 Task: Create a profile in node.js.
Action: Mouse moved to (15, 595)
Screenshot: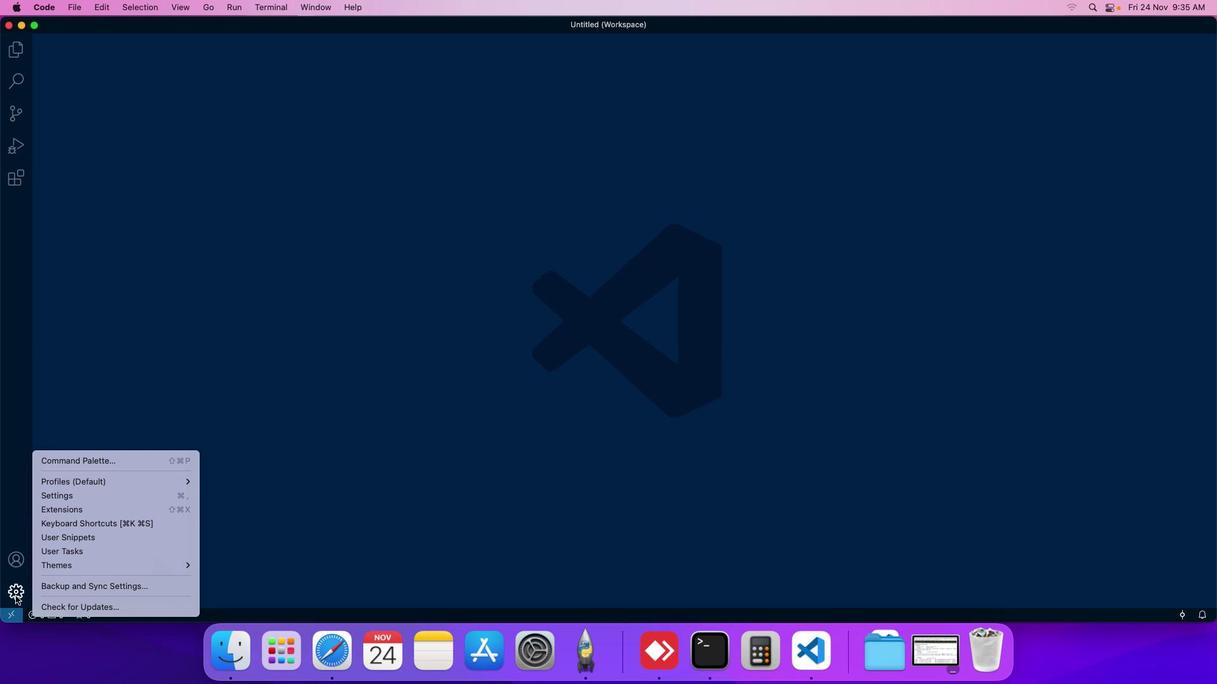 
Action: Mouse pressed left at (15, 595)
Screenshot: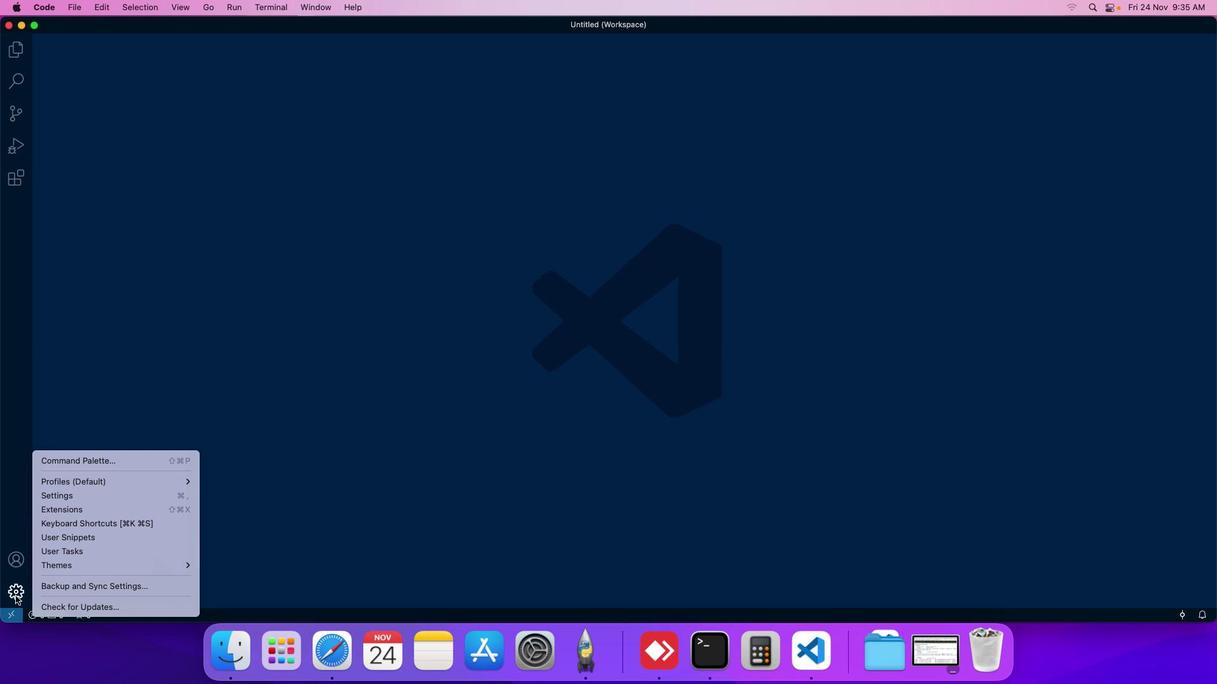
Action: Mouse moved to (228, 517)
Screenshot: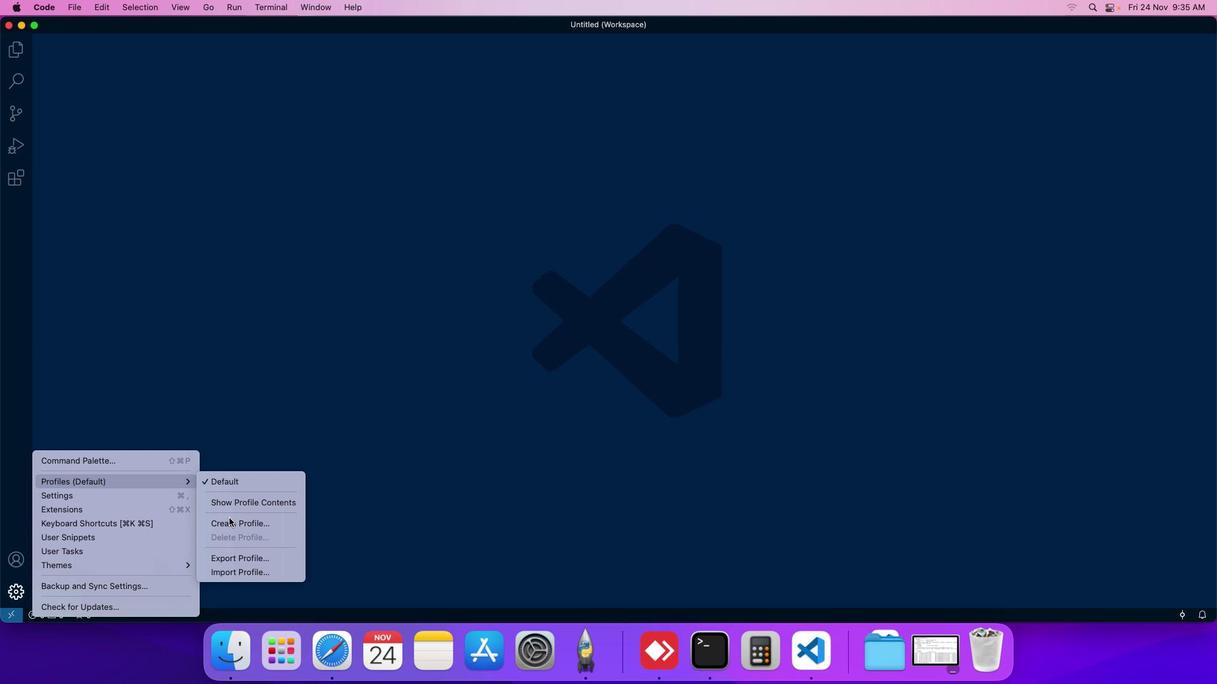 
Action: Mouse pressed left at (228, 517)
Screenshot: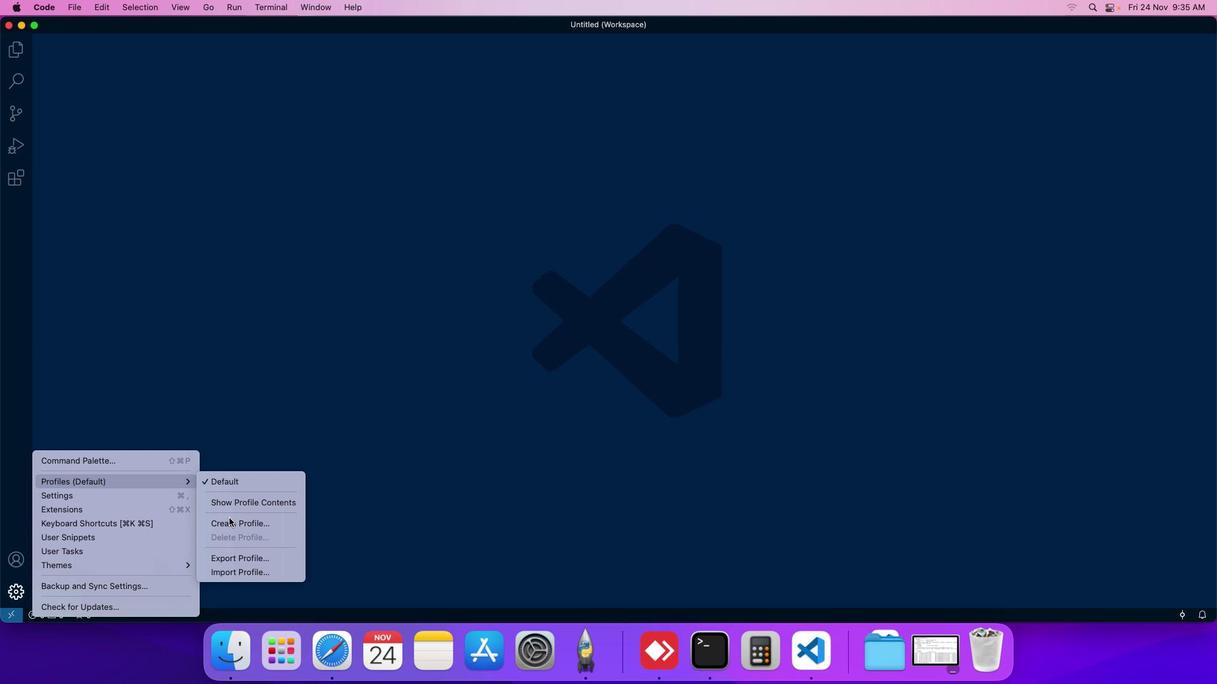 
Action: Mouse moved to (593, 89)
Screenshot: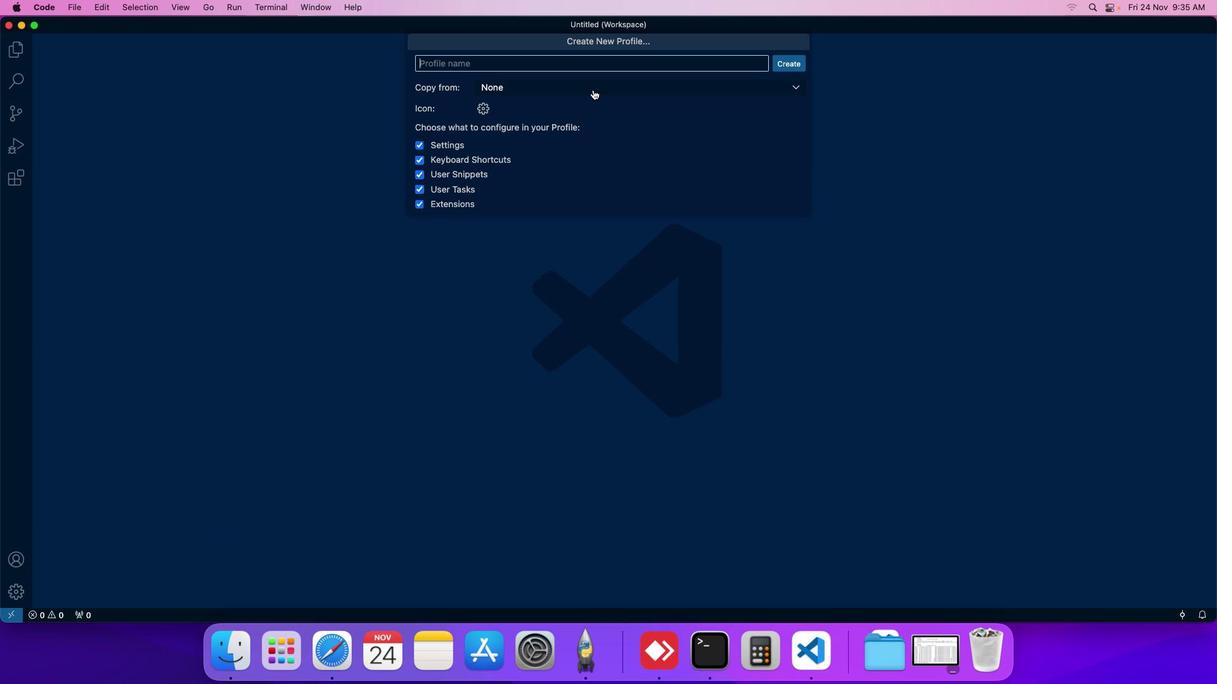 
Action: Mouse pressed left at (593, 89)
Screenshot: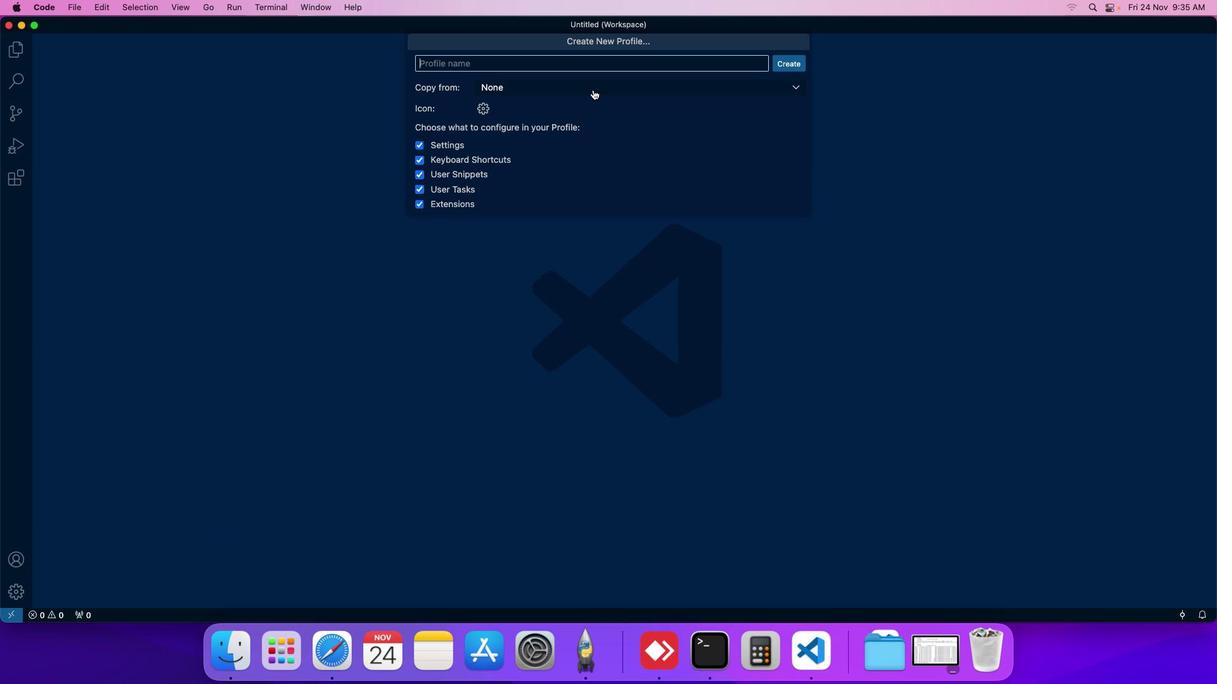 
Action: Mouse moved to (499, 222)
Screenshot: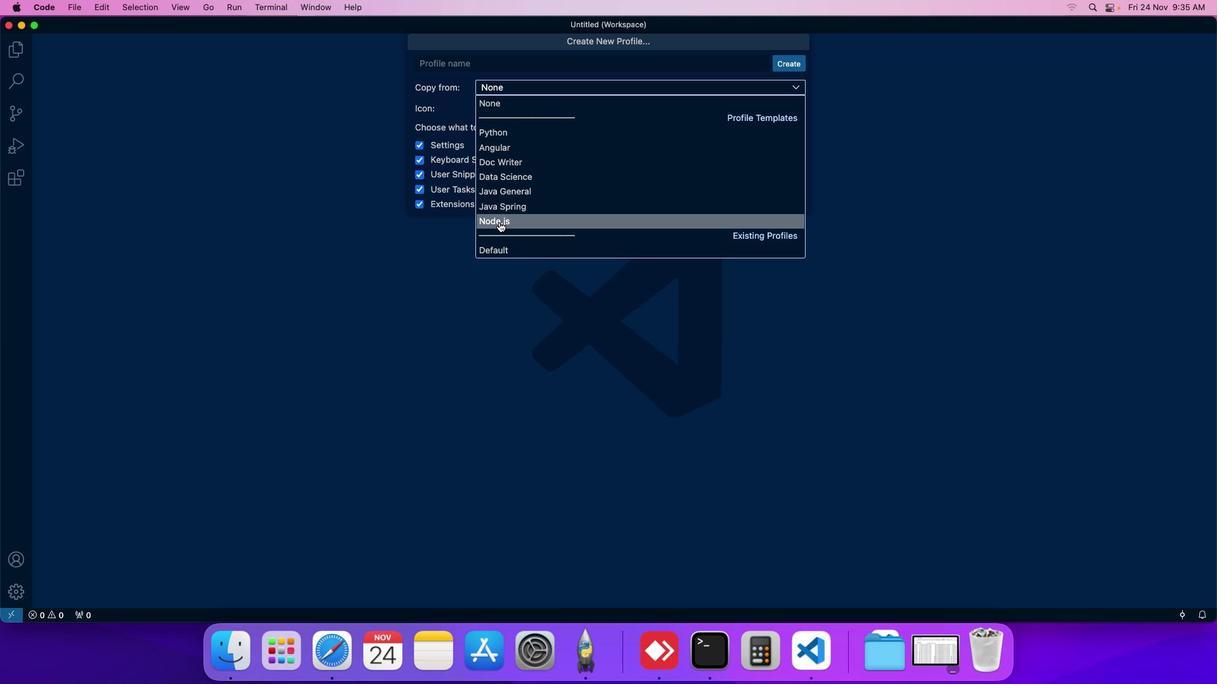 
Action: Mouse pressed left at (499, 222)
Screenshot: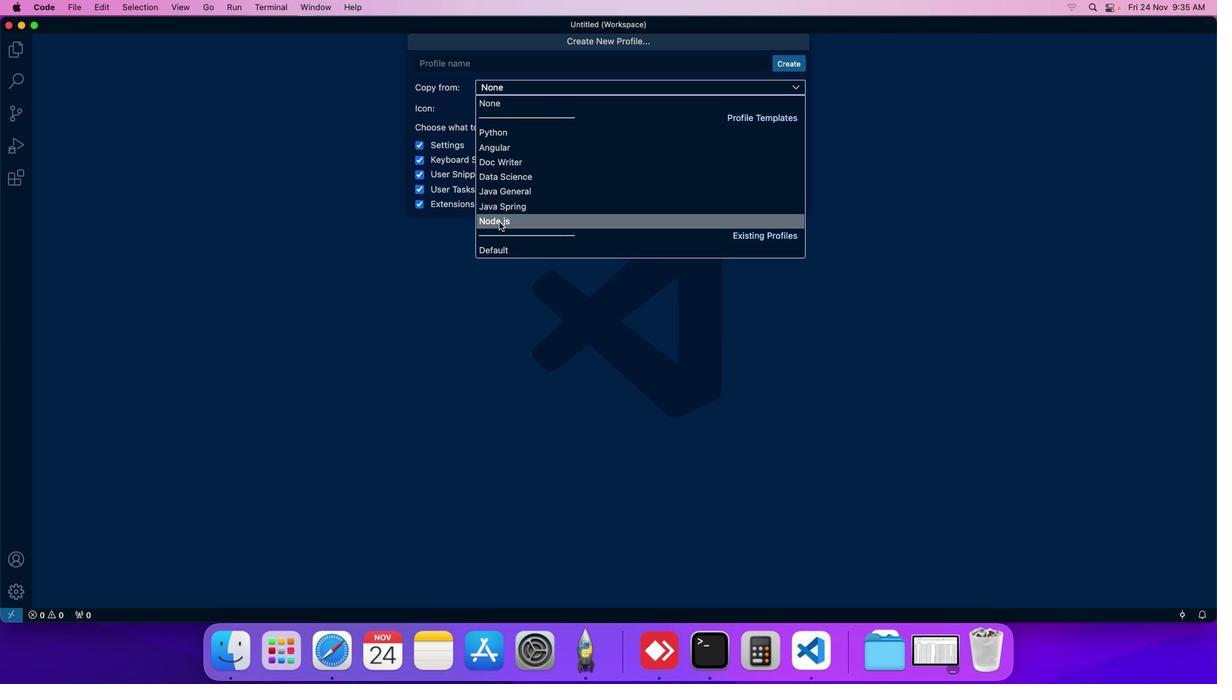 
Action: Mouse moved to (470, 63)
Screenshot: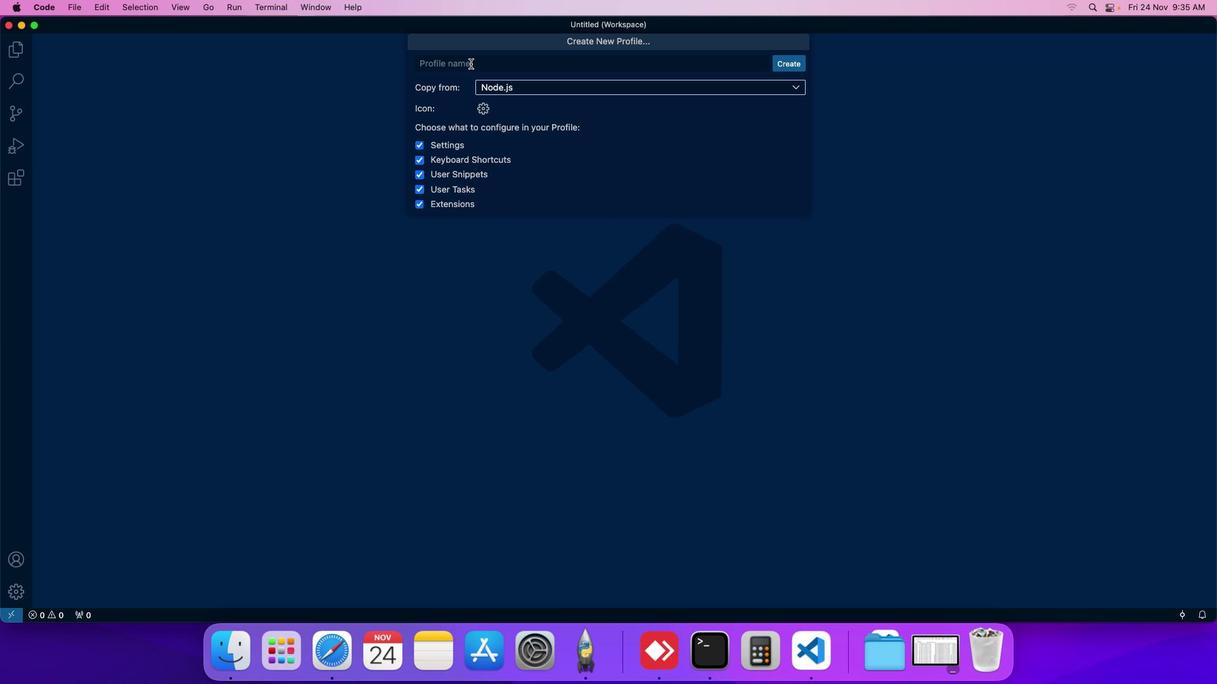 
Action: Mouse pressed left at (470, 63)
Screenshot: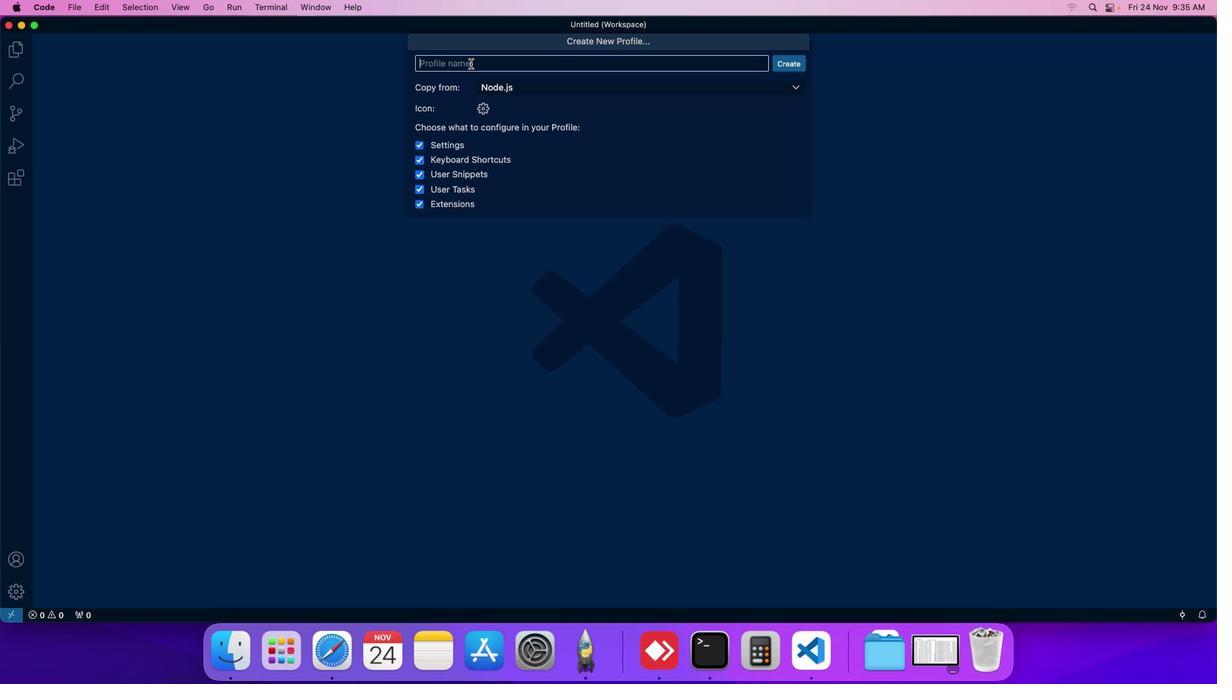 
Action: Key pressed Key.shift'N''o''d''e''.''j''s'
Screenshot: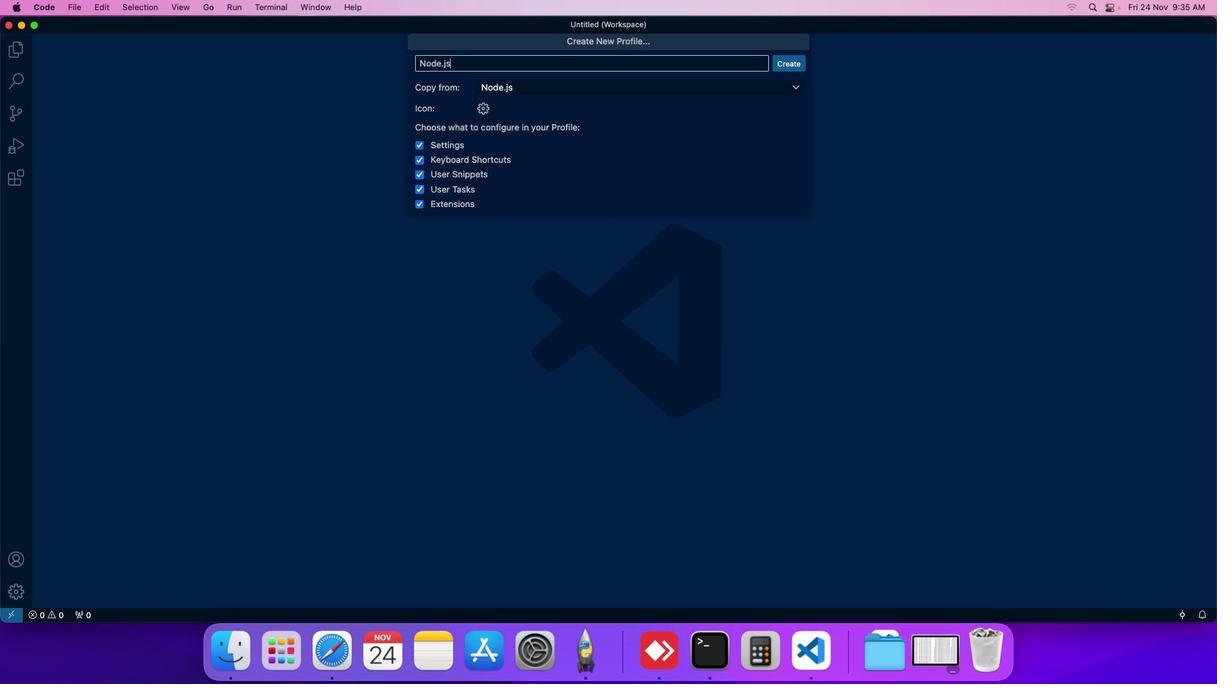 
Action: Mouse moved to (802, 63)
Screenshot: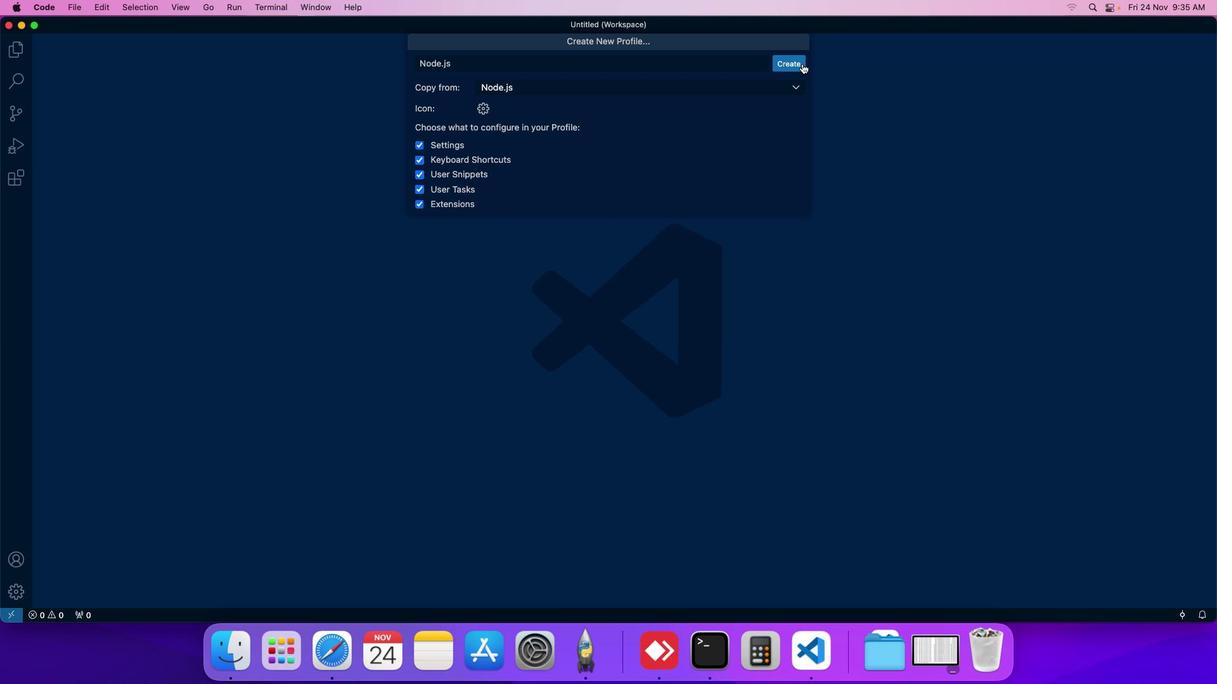 
Action: Mouse pressed left at (802, 63)
Screenshot: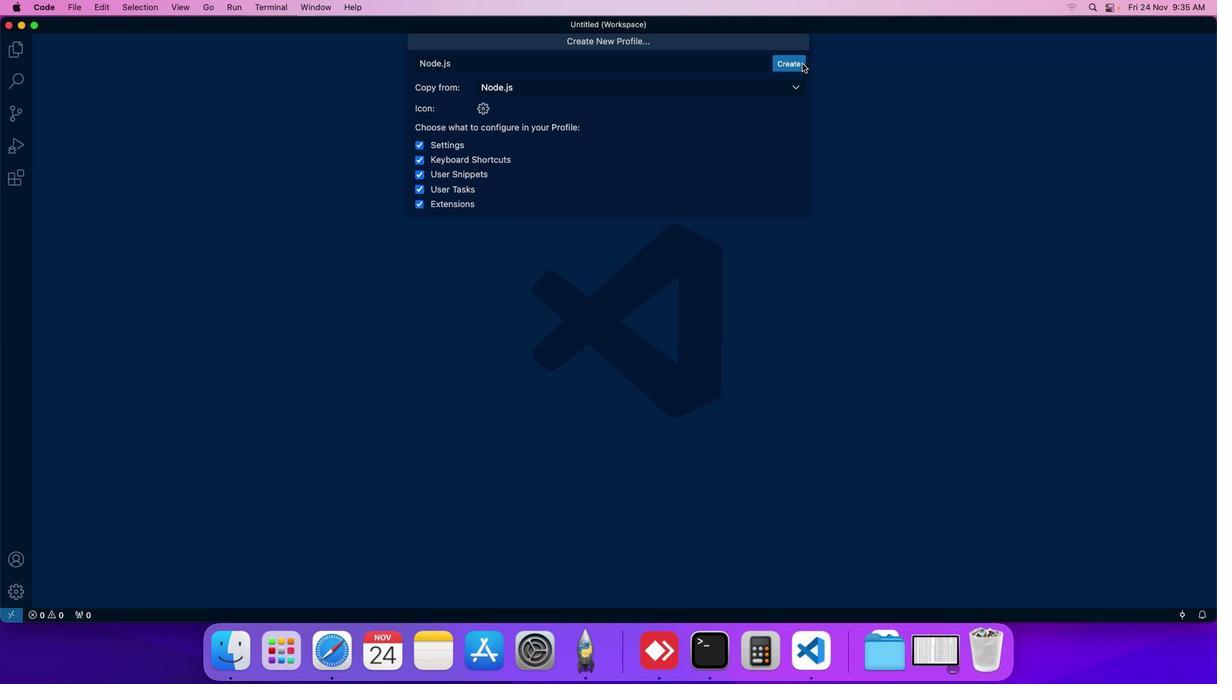 
Action: Mouse moved to (566, 158)
Screenshot: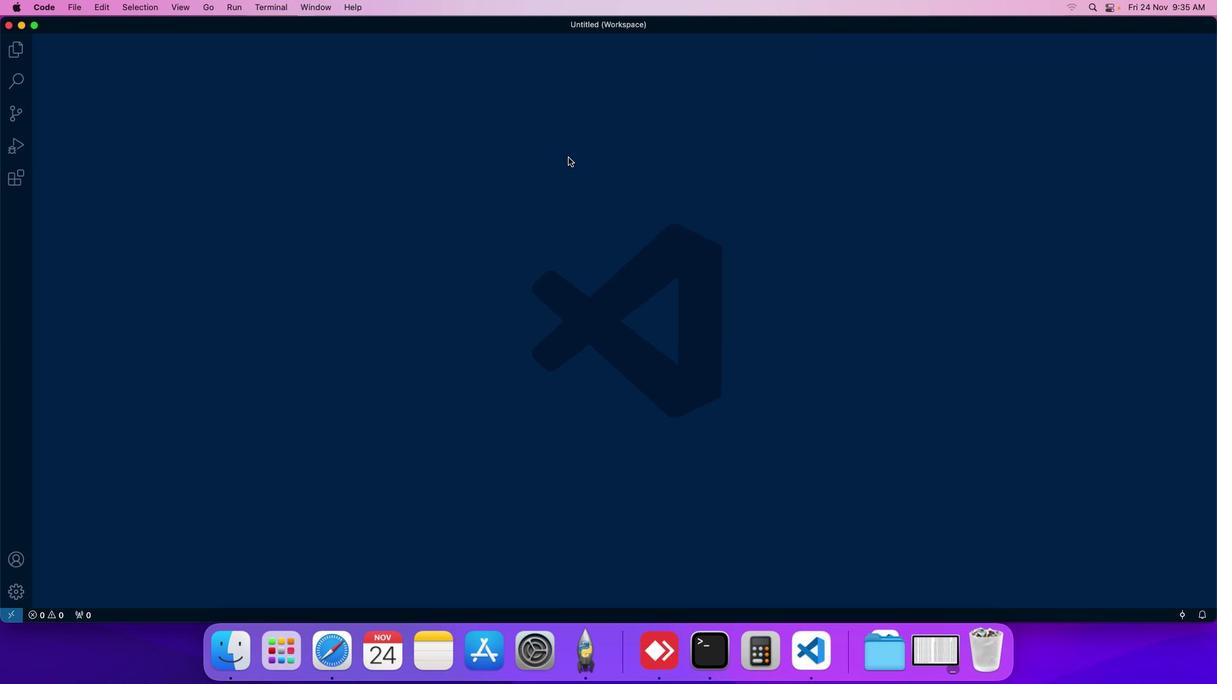 
